 Task: Create New Vendor with Vendor Name: The Hanover Insurance Group, Billing Address Line1: 943 Van Dyke St., Billing Address Line2: West Babylon, Billing Address Line3: TX 77907
Action: Mouse moved to (155, 29)
Screenshot: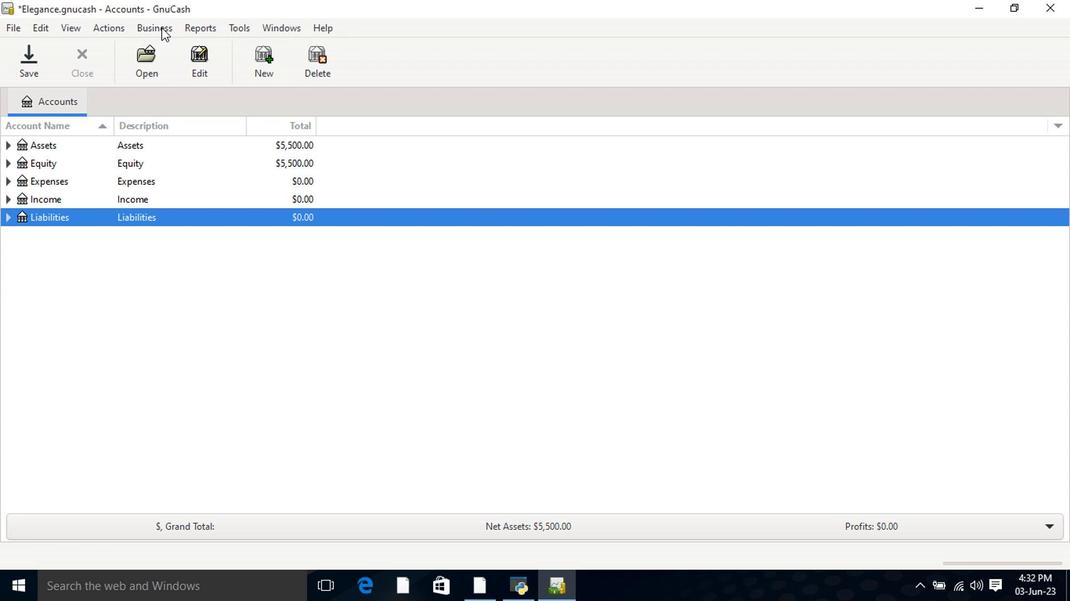 
Action: Mouse pressed left at (155, 29)
Screenshot: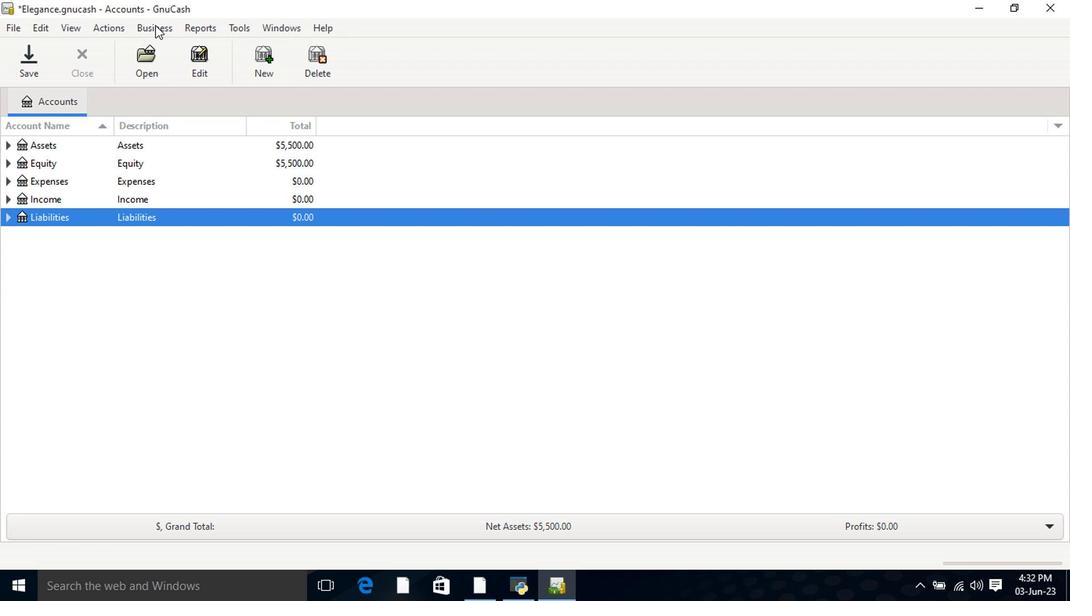 
Action: Mouse moved to (170, 70)
Screenshot: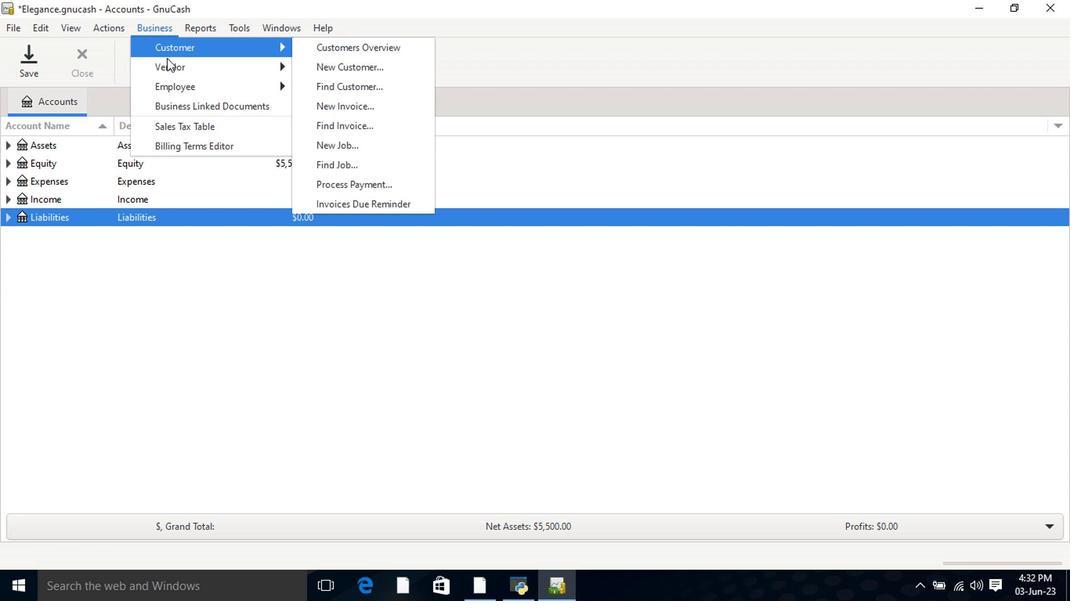 
Action: Mouse pressed left at (170, 70)
Screenshot: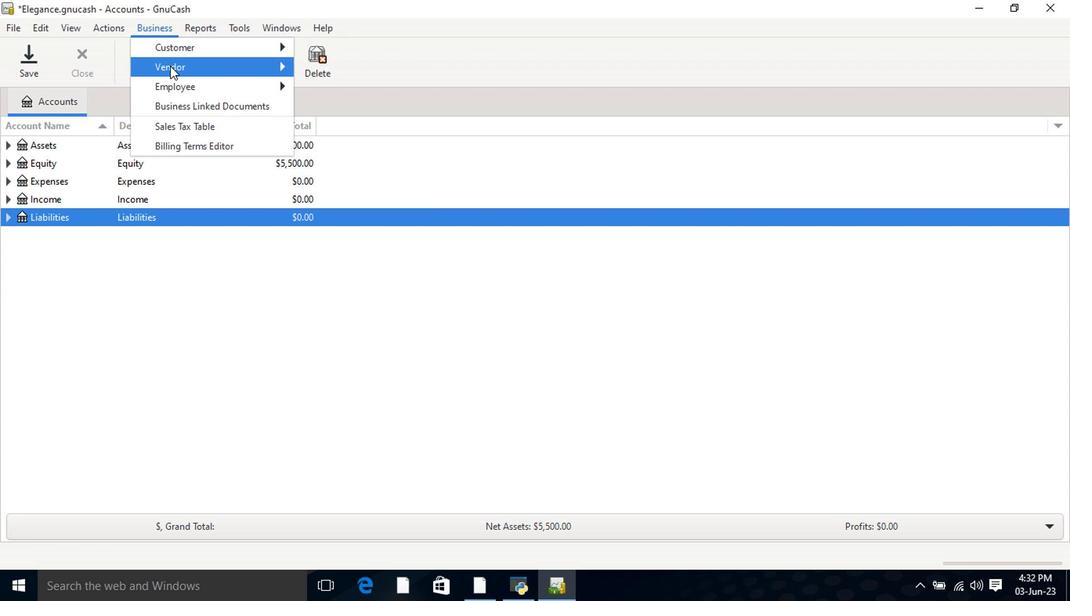 
Action: Mouse moved to (355, 87)
Screenshot: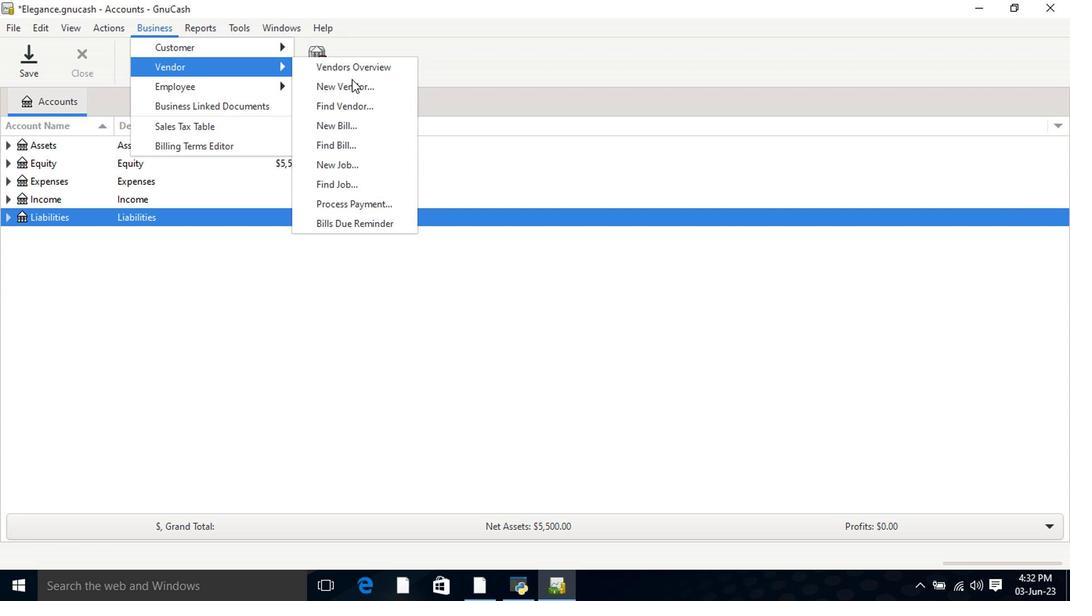 
Action: Mouse pressed left at (355, 87)
Screenshot: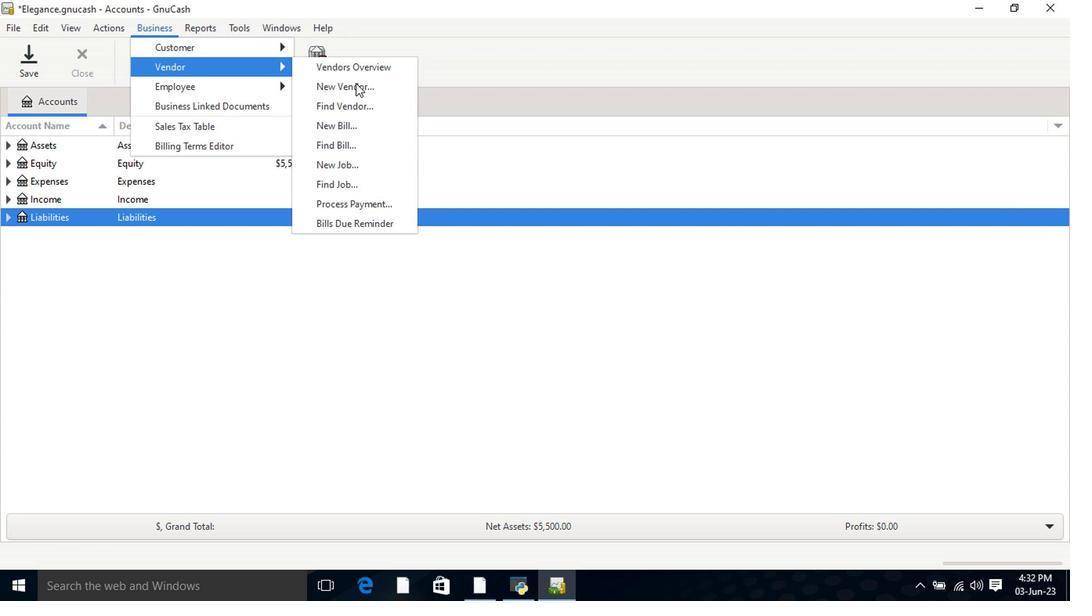 
Action: Mouse moved to (594, 183)
Screenshot: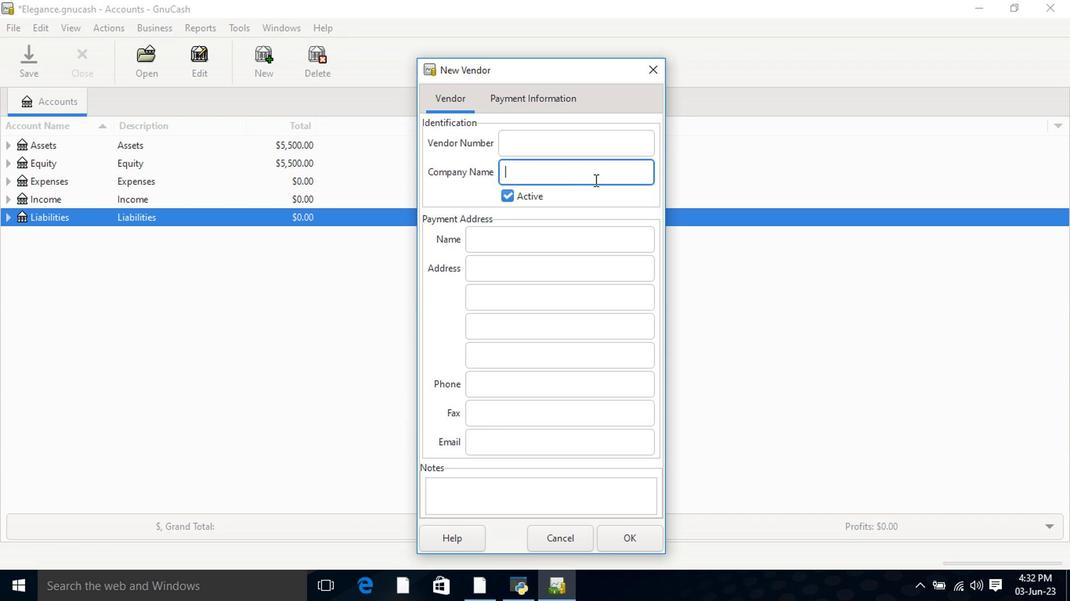 
Action: Key pressed <Key.shift>The<Key.space><Key.shift>Hanover<Key.space><Key.shift>Insurance<Key.space><Key.shift>Group<Key.space><Key.backspace><Key.tab><Key.tab><Key.tab>943<Key.space><Key.shift>VA<Key.backspace>an<Key.space><Key.shift>Dyke<Key.space><Key.shift>St.<Key.tab><Key.shift>West<Key.space><Key.shift>Babylon<Key.tab><Key.shift>TX<Key.space>77907<Key.tab><Key.tab>
Screenshot: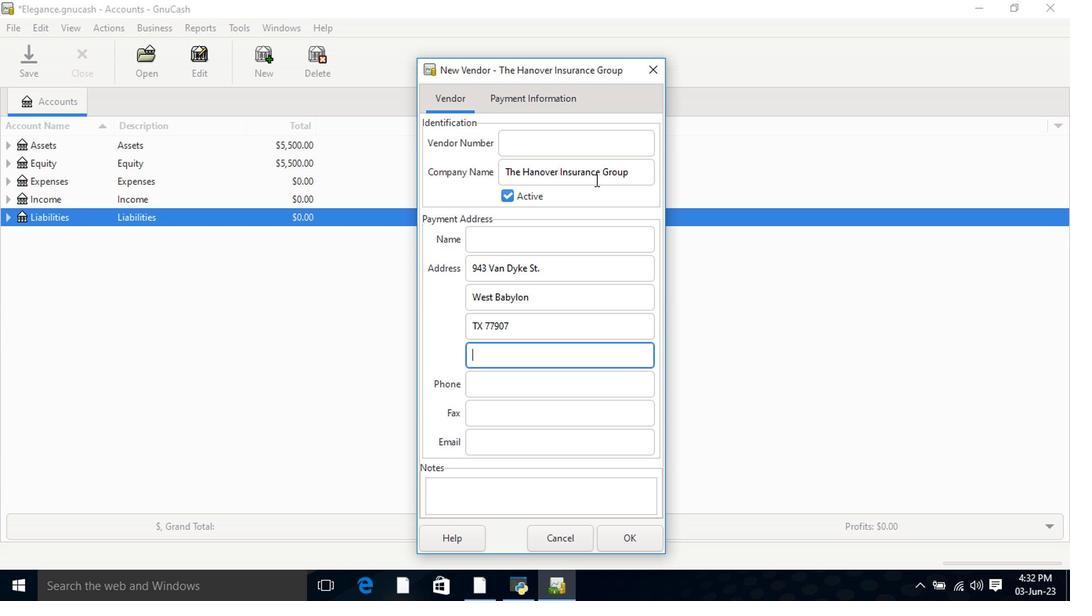 
Action: Mouse moved to (543, 95)
Screenshot: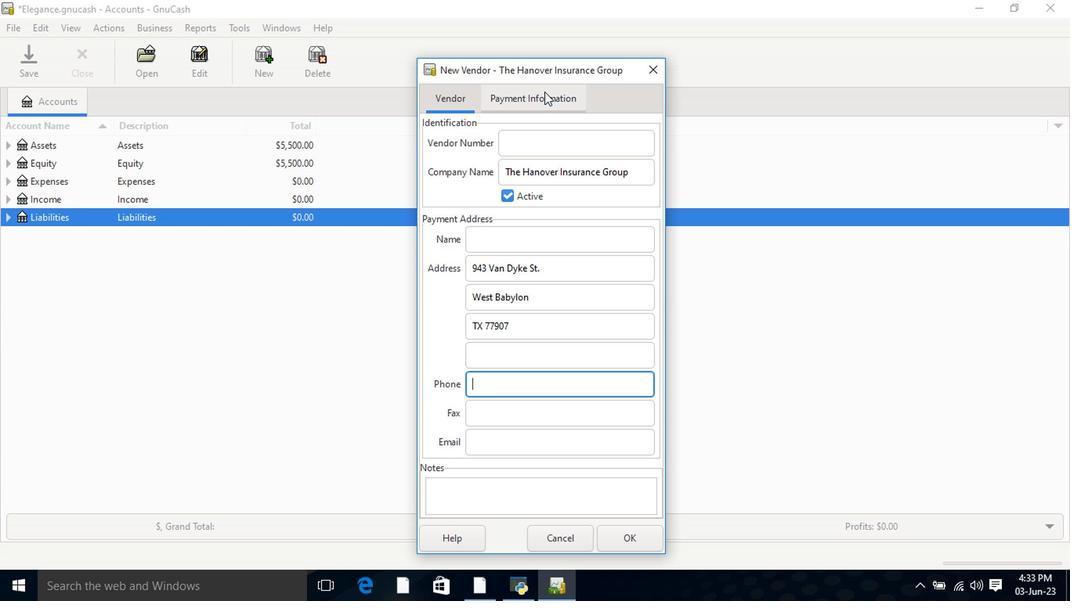 
Action: Mouse pressed left at (543, 95)
Screenshot: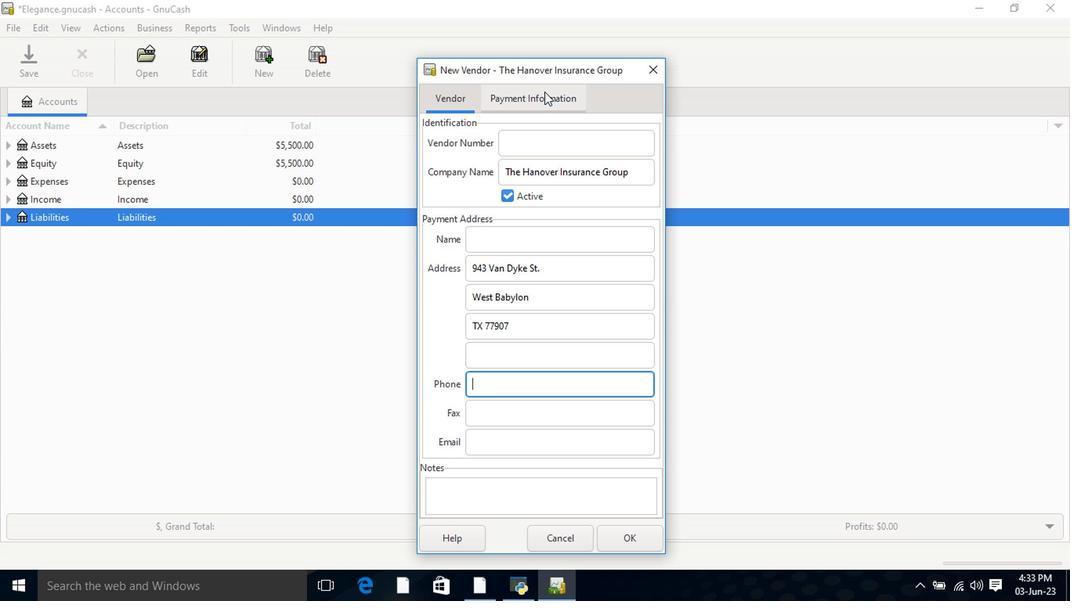 
Action: Mouse moved to (626, 536)
Screenshot: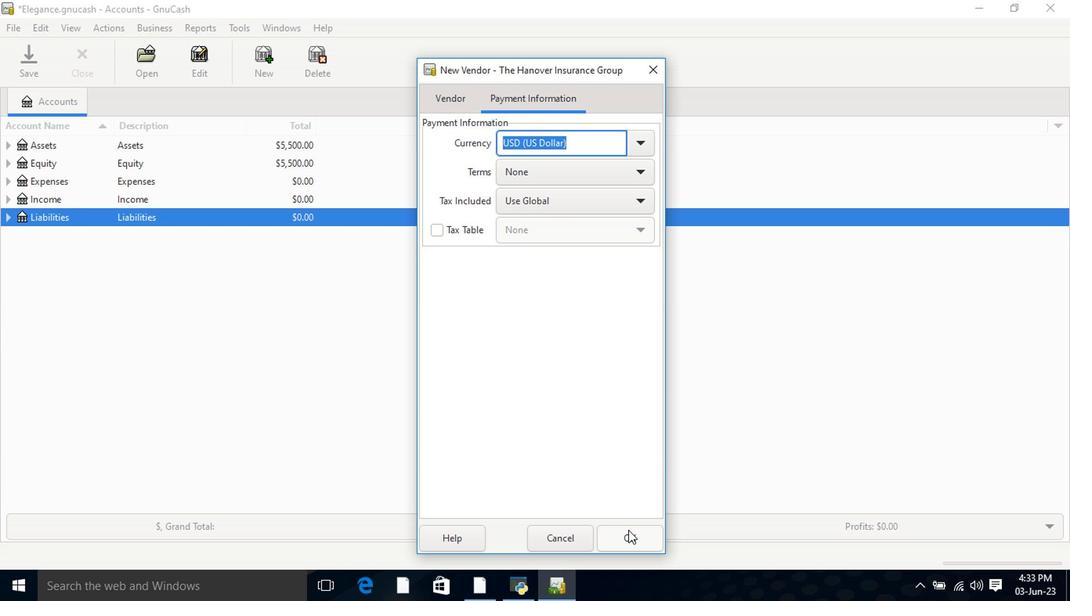 
Action: Mouse pressed left at (626, 536)
Screenshot: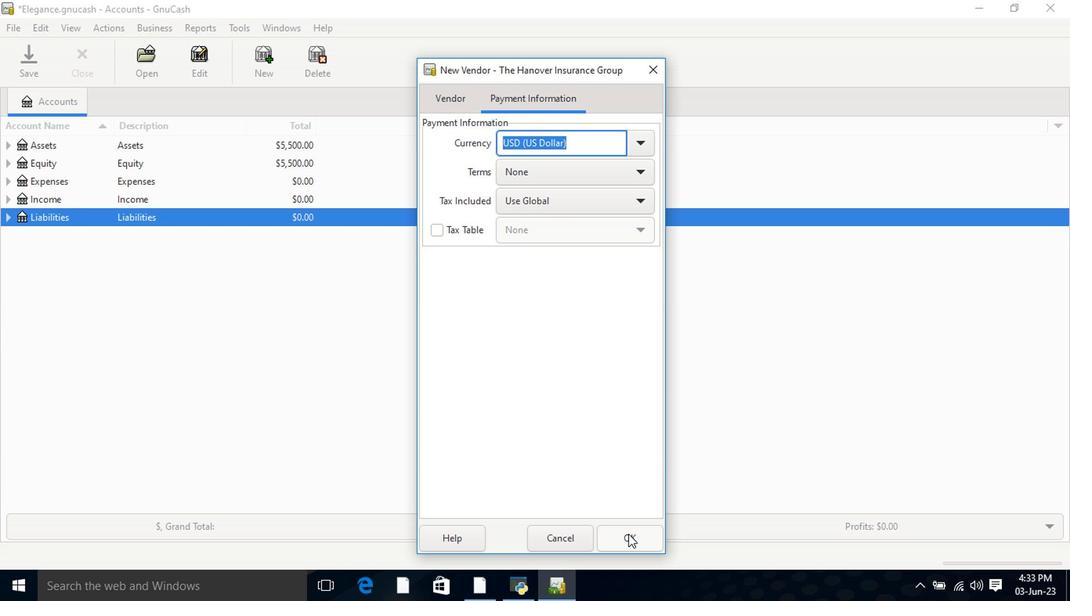 
Action: Mouse moved to (584, 472)
Screenshot: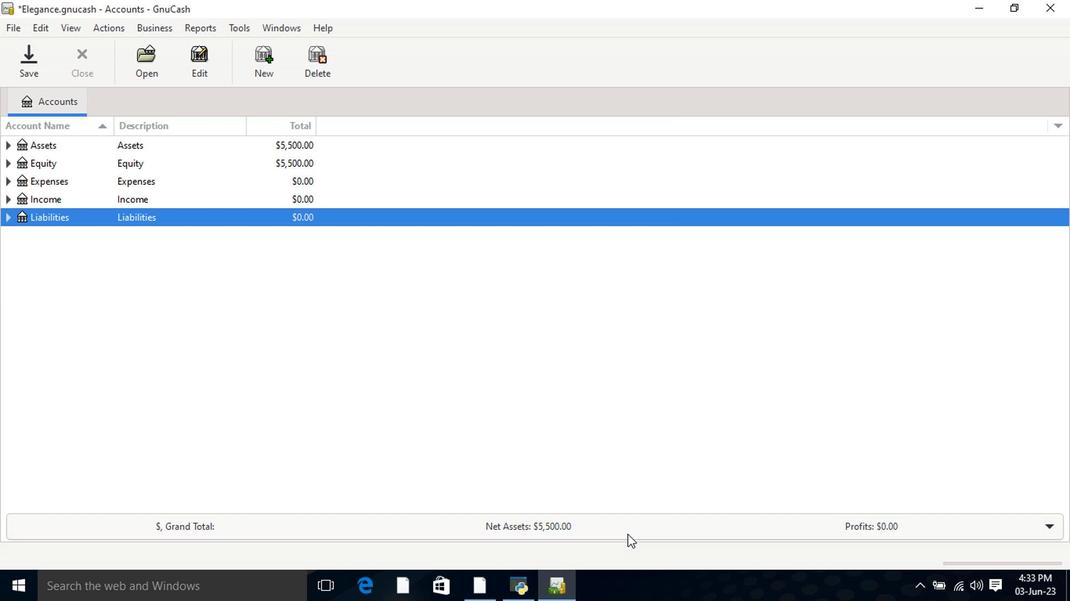 
